 Task: Send email   from  to Email0091 with a subject Subject0091 and add a message Message0091
Action: Mouse moved to (418, 441)
Screenshot: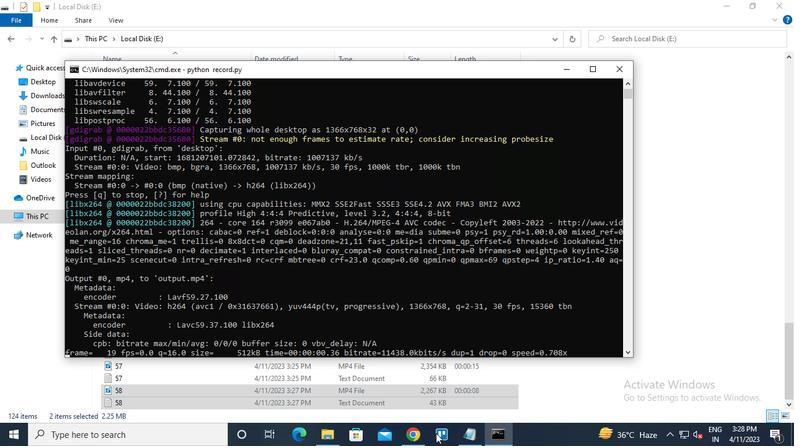 
Action: Mouse pressed left at (418, 441)
Screenshot: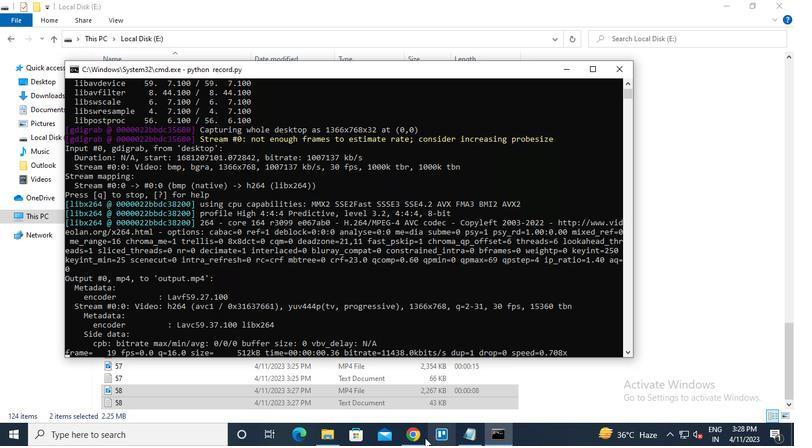 
Action: Mouse moved to (102, 98)
Screenshot: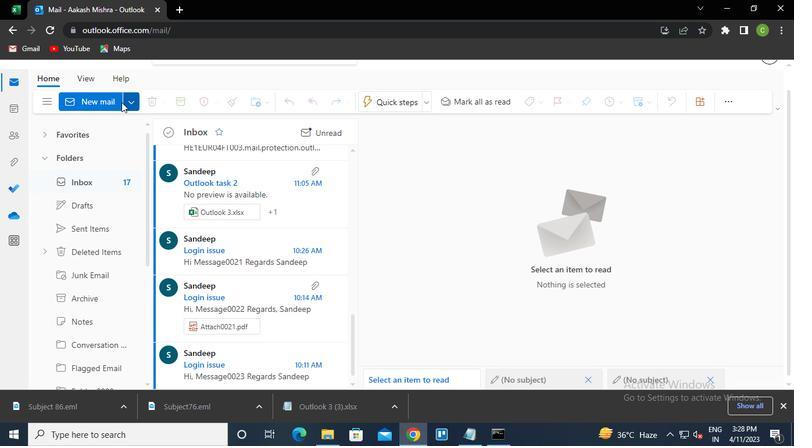 
Action: Mouse pressed left at (102, 98)
Screenshot: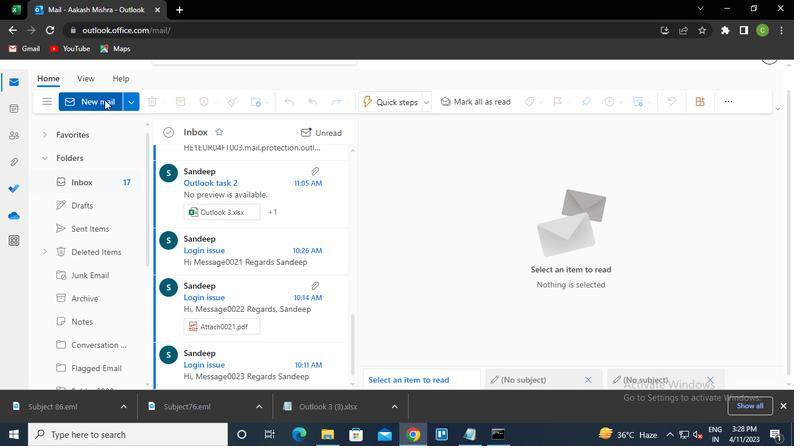 
Action: Mouse moved to (464, 184)
Screenshot: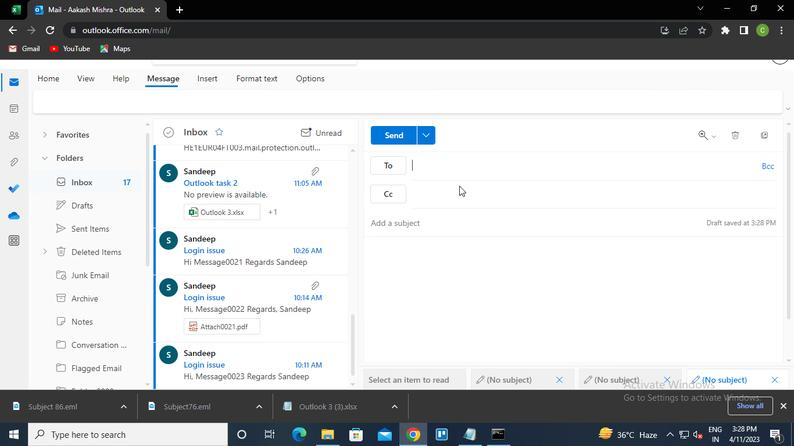 
Action: Keyboard e
Screenshot: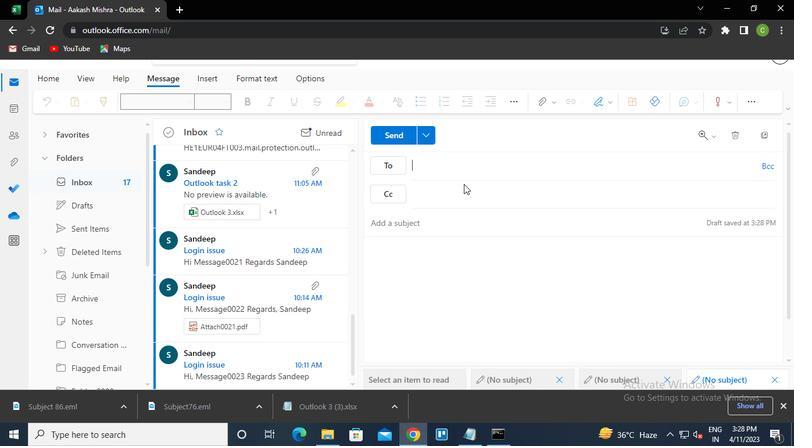 
Action: Keyboard m
Screenshot: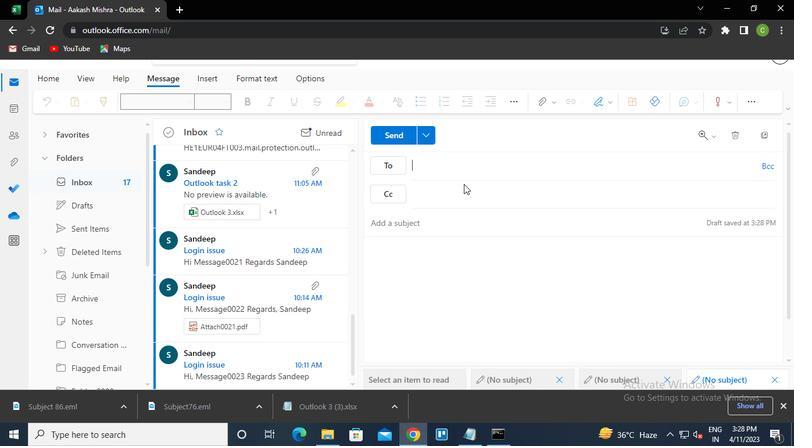 
Action: Keyboard a
Screenshot: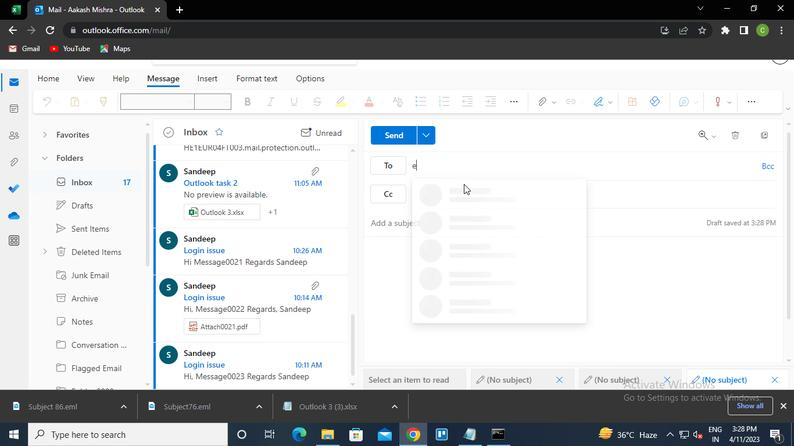 
Action: Keyboard i
Screenshot: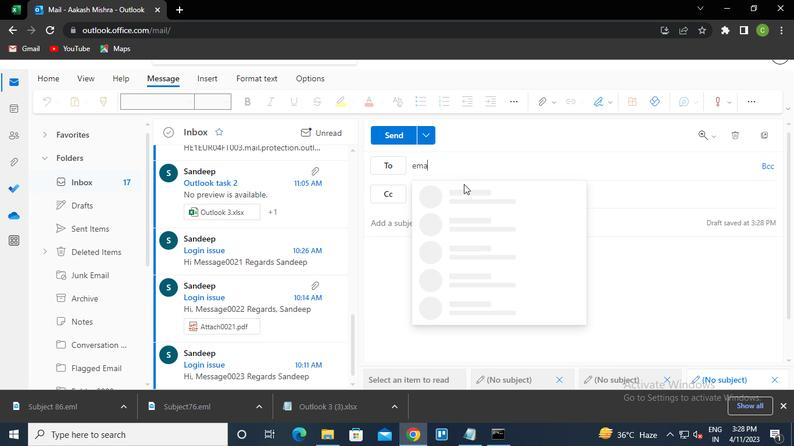 
Action: Keyboard l
Screenshot: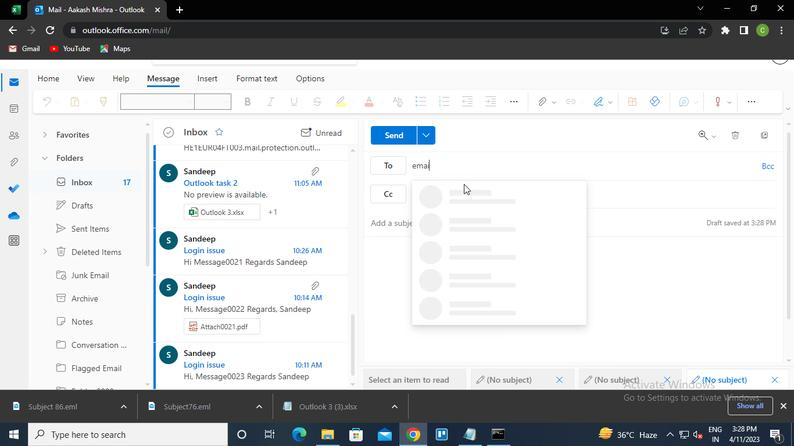 
Action: Keyboard <105>
Screenshot: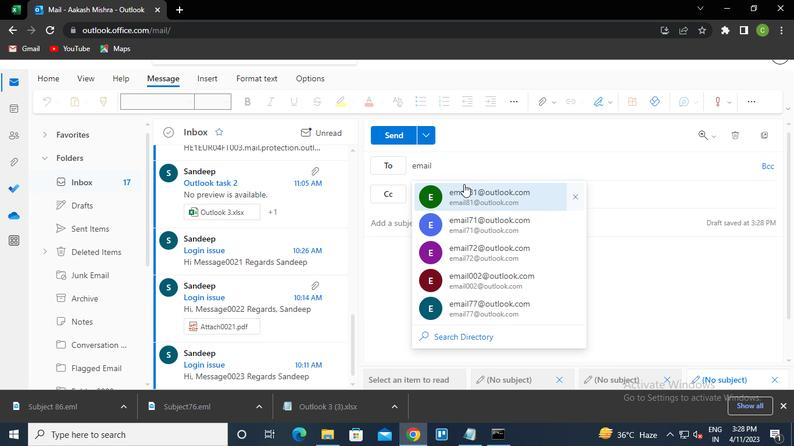 
Action: Keyboard <97>
Screenshot: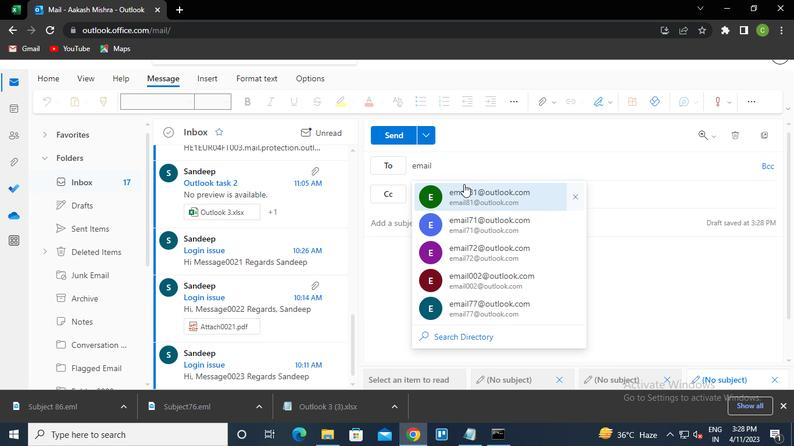 
Action: Keyboard Key.shift
Screenshot: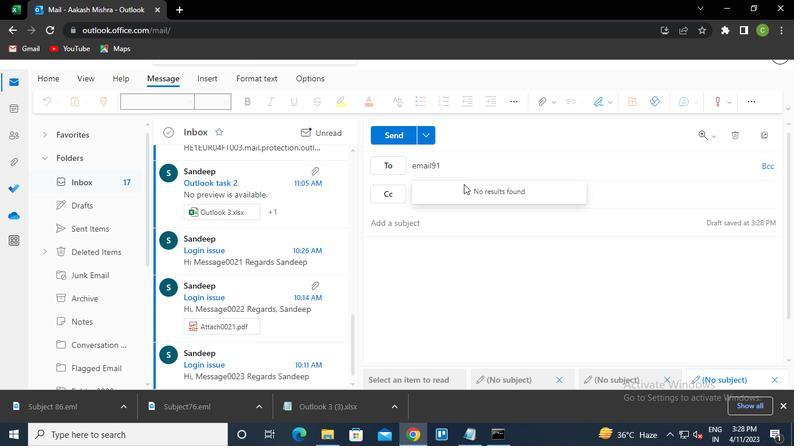 
Action: Keyboard @
Screenshot: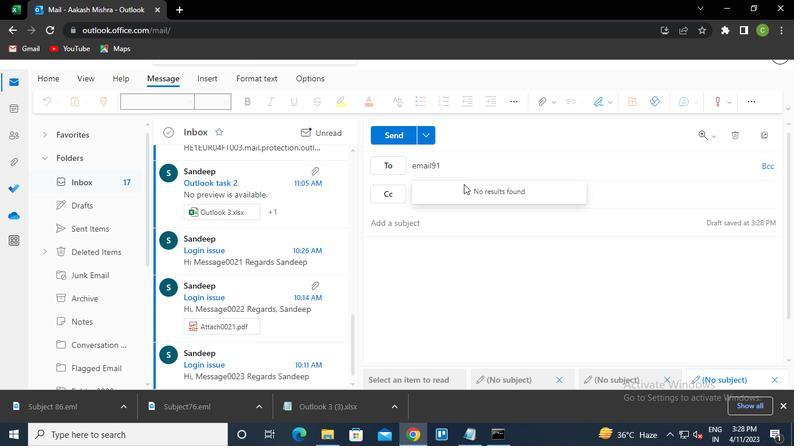 
Action: Keyboard g
Screenshot: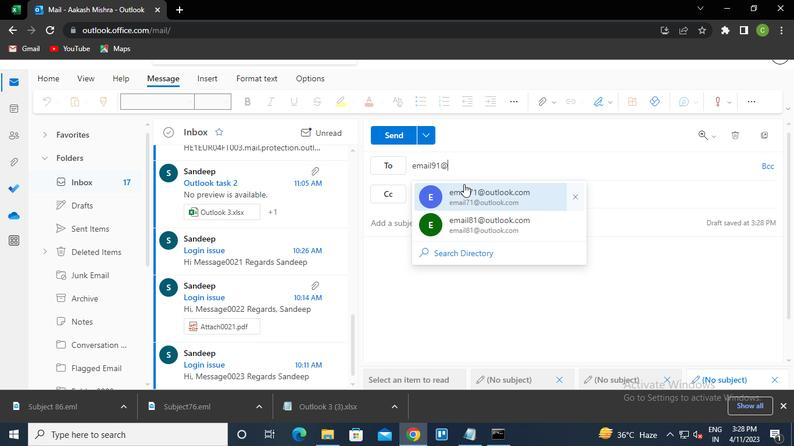 
Action: Keyboard m
Screenshot: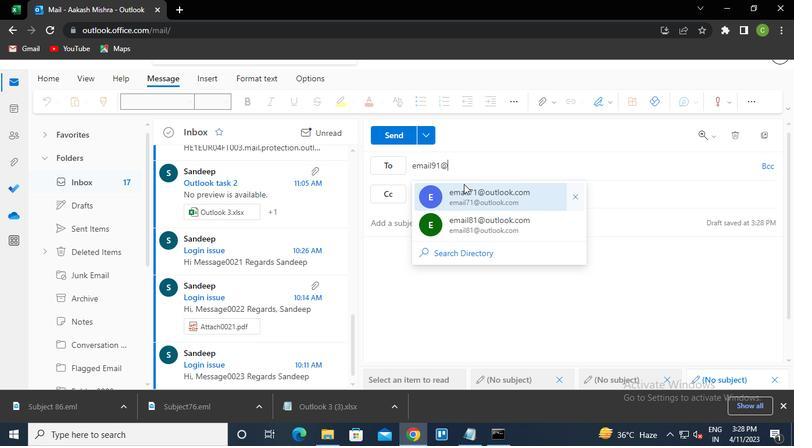 
Action: Keyboard a
Screenshot: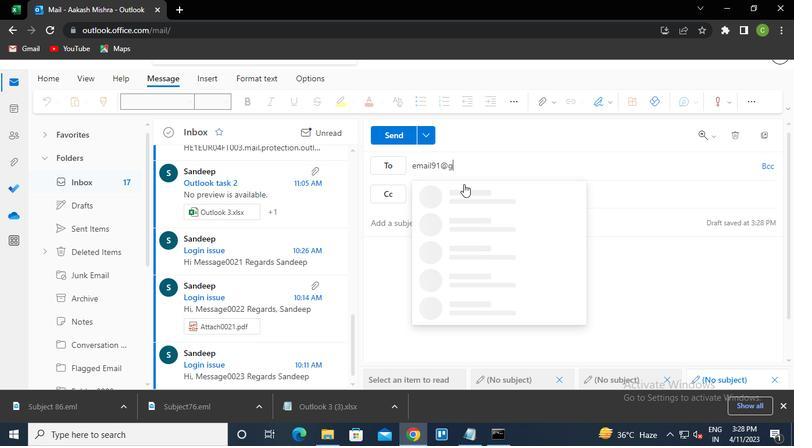 
Action: Keyboard i
Screenshot: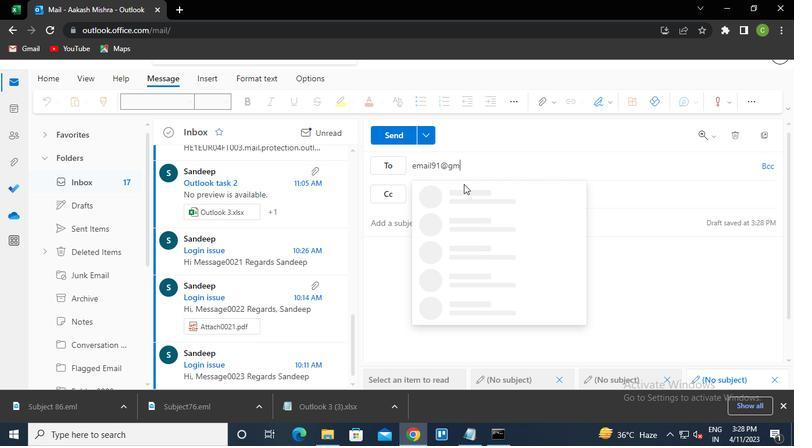 
Action: Keyboard l
Screenshot: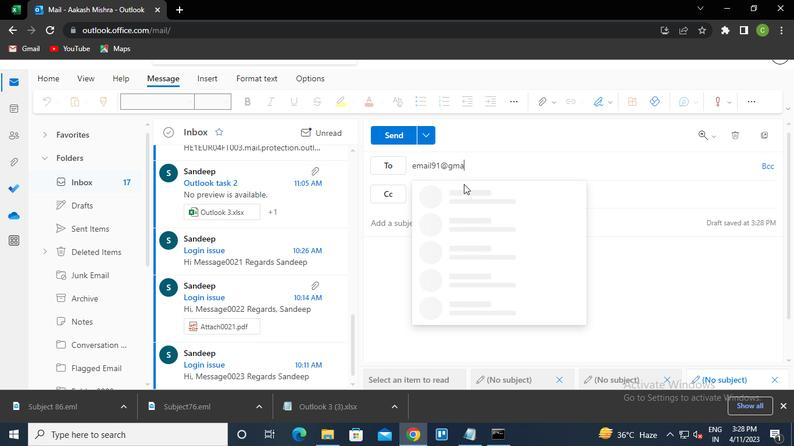 
Action: Keyboard .
Screenshot: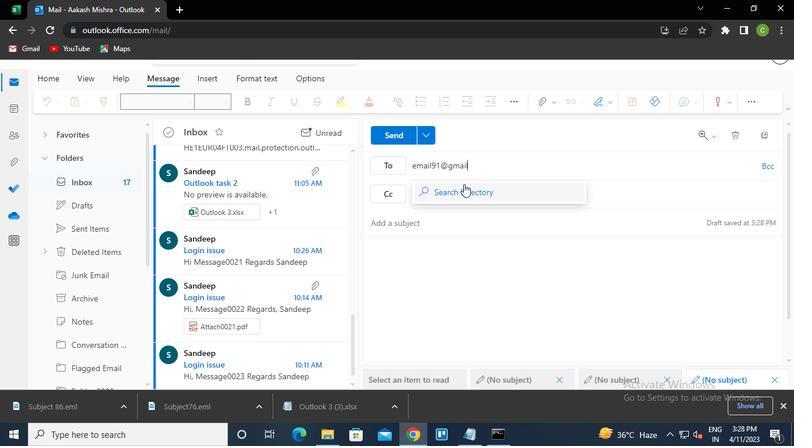 
Action: Keyboard c
Screenshot: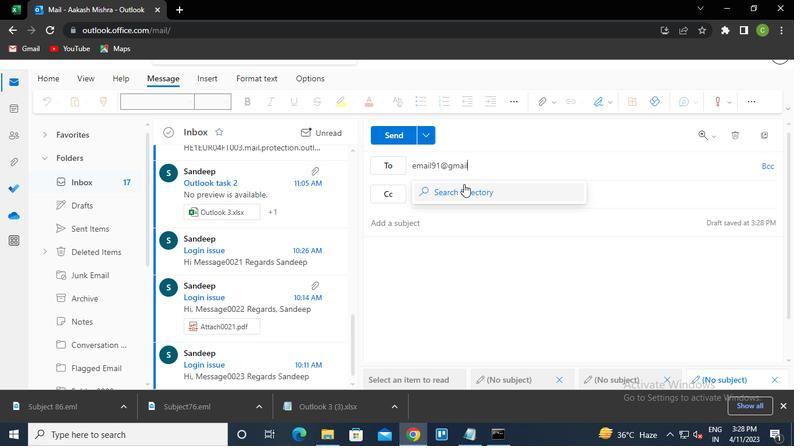 
Action: Keyboard o
Screenshot: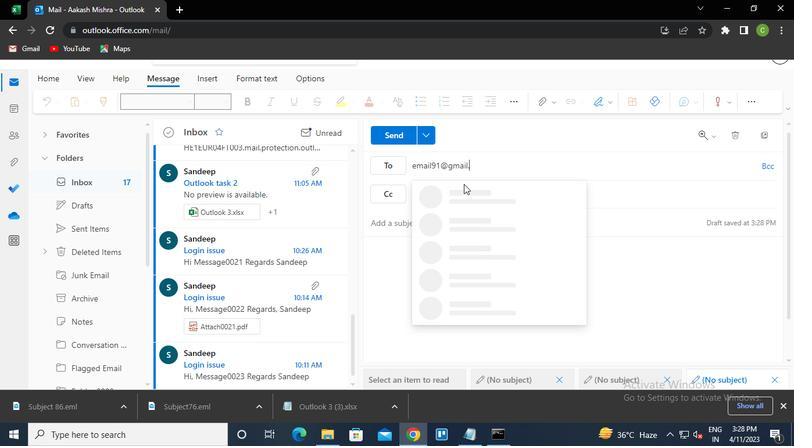 
Action: Keyboard m
Screenshot: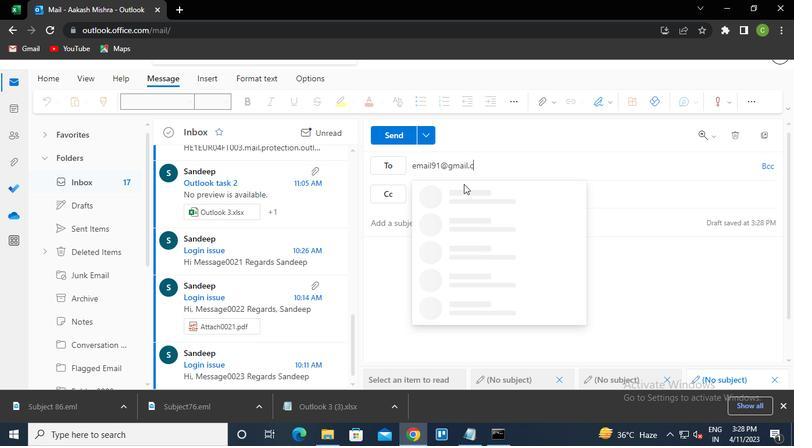 
Action: Keyboard Key.enter
Screenshot: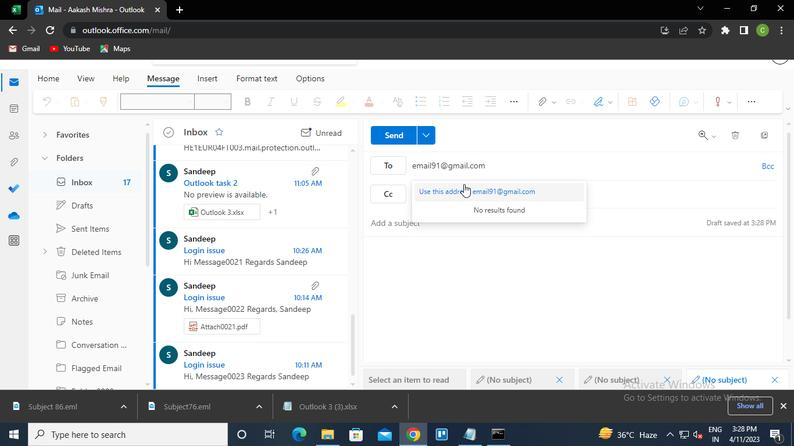 
Action: Mouse moved to (427, 232)
Screenshot: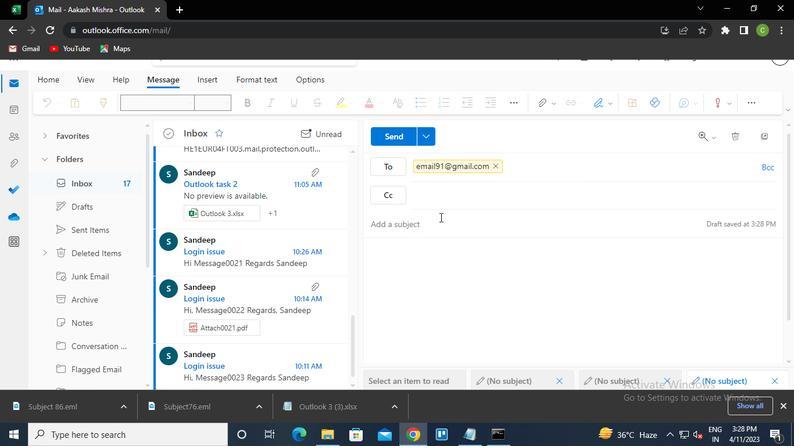 
Action: Mouse pressed left at (427, 232)
Screenshot: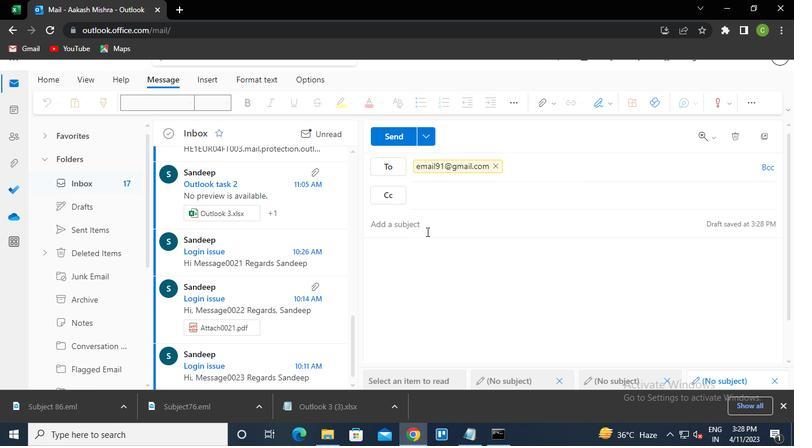 
Action: Keyboard Key.caps_lock
Screenshot: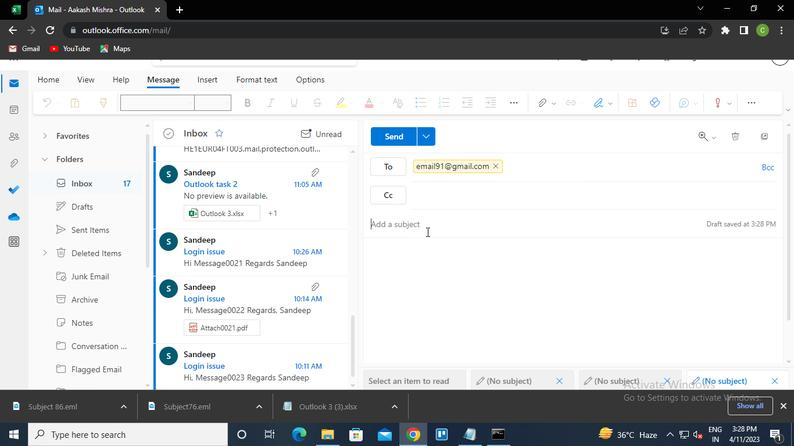 
Action: Keyboard s
Screenshot: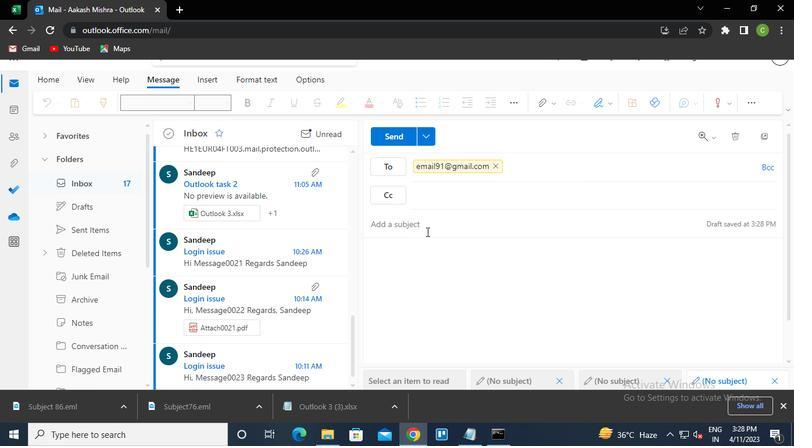
Action: Keyboard Key.caps_lock
Screenshot: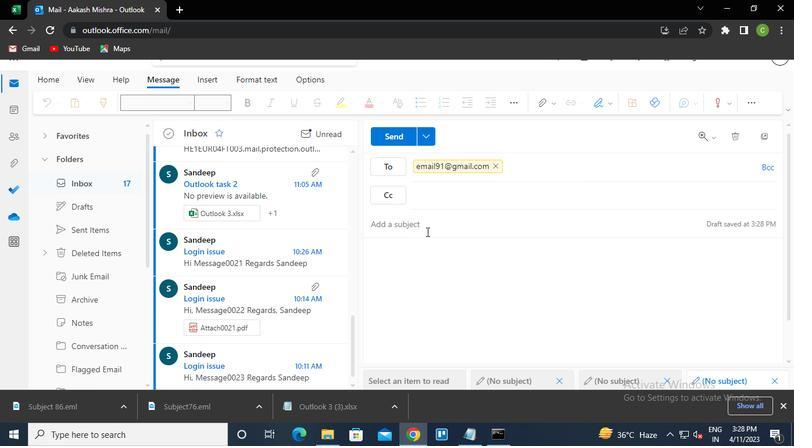 
Action: Keyboard u
Screenshot: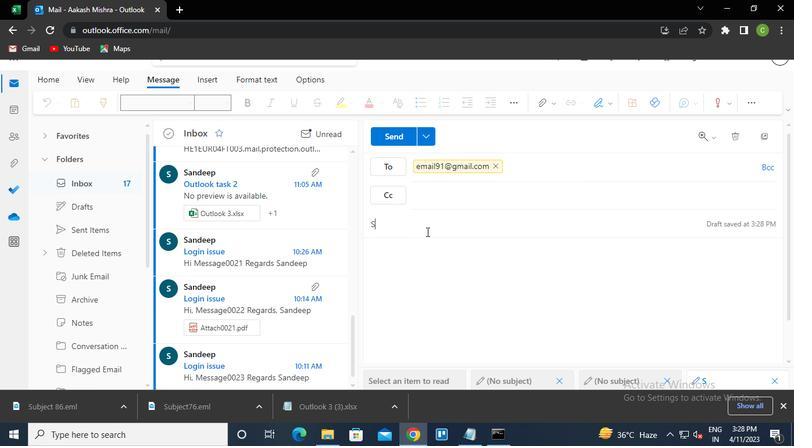 
Action: Keyboard b
Screenshot: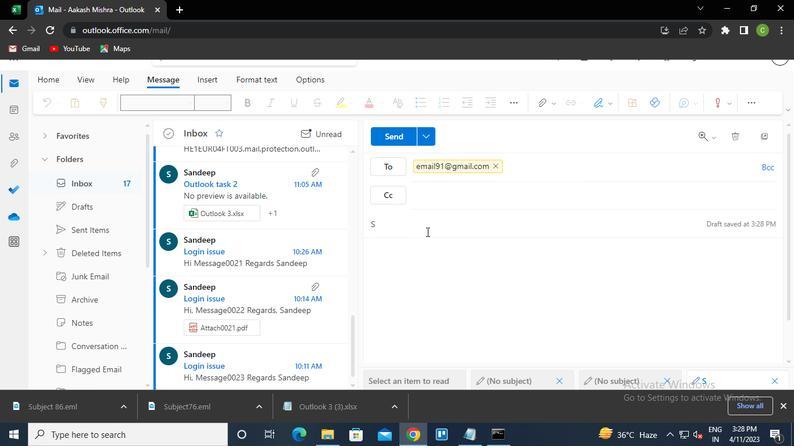 
Action: Keyboard j
Screenshot: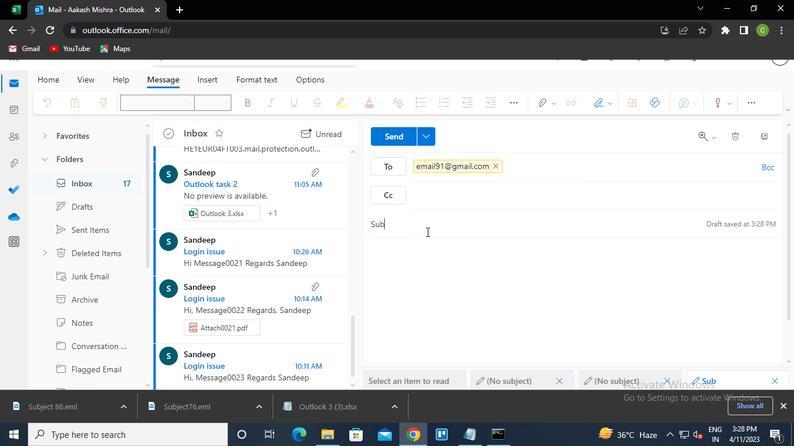 
Action: Keyboard e
Screenshot: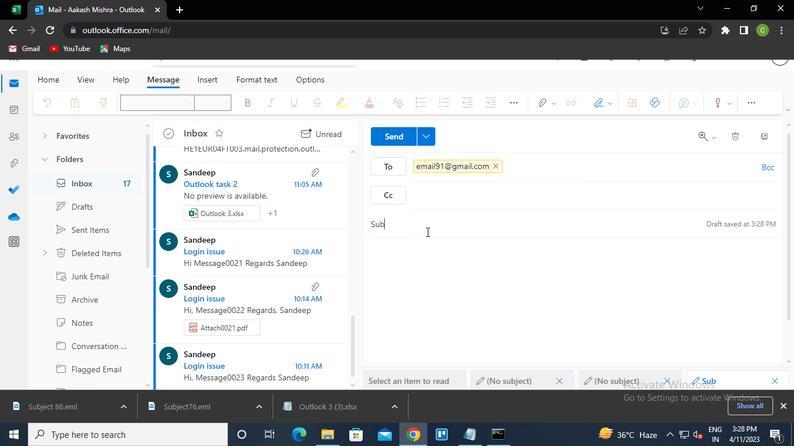 
Action: Keyboard c
Screenshot: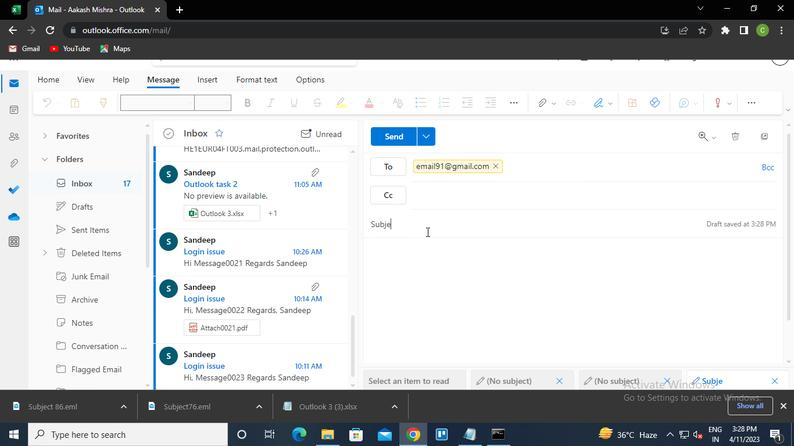 
Action: Keyboard t
Screenshot: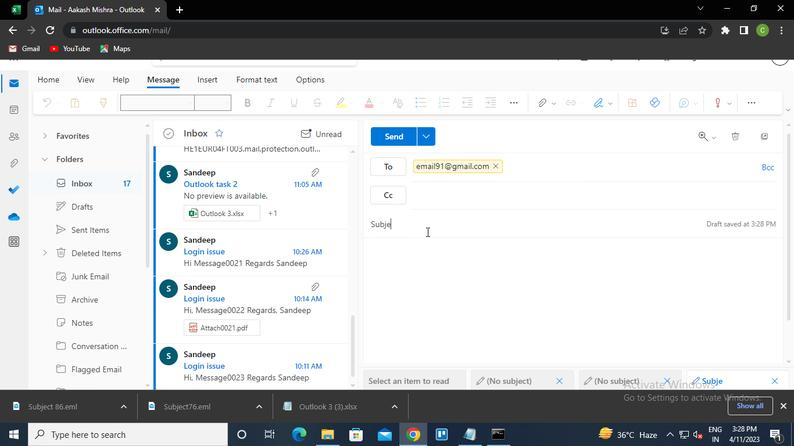 
Action: Keyboard Key.space
Screenshot: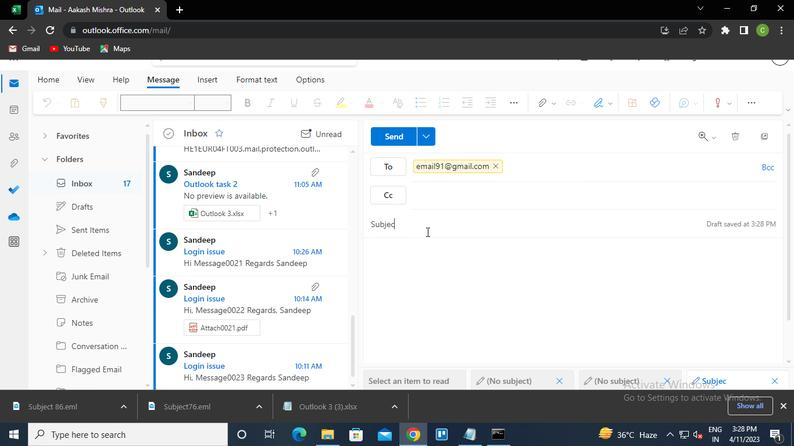 
Action: Keyboard <105>
Screenshot: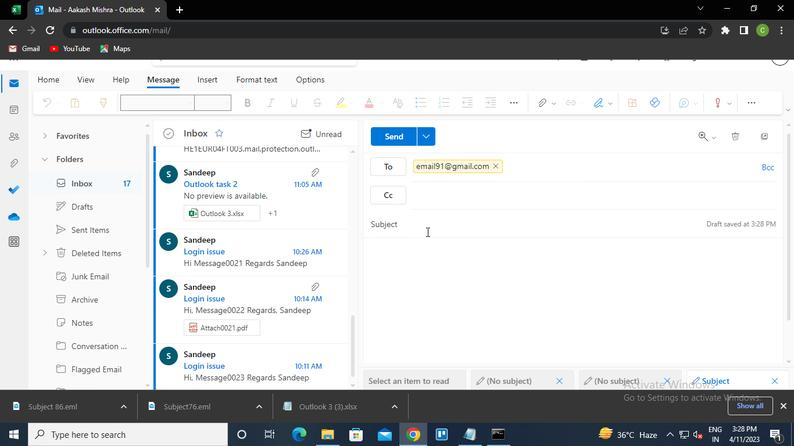 
Action: Keyboard <97>
Screenshot: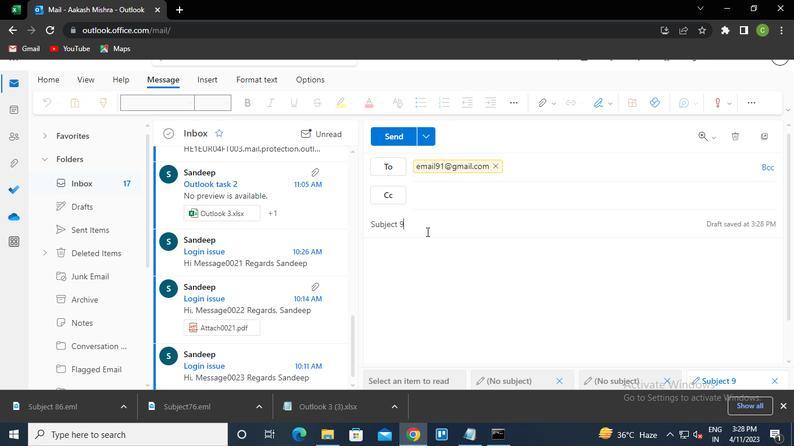 
Action: Mouse moved to (422, 267)
Screenshot: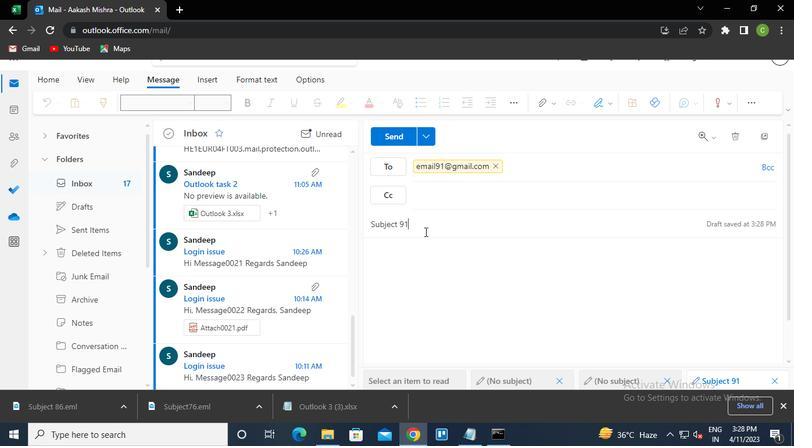 
Action: Mouse pressed left at (422, 267)
Screenshot: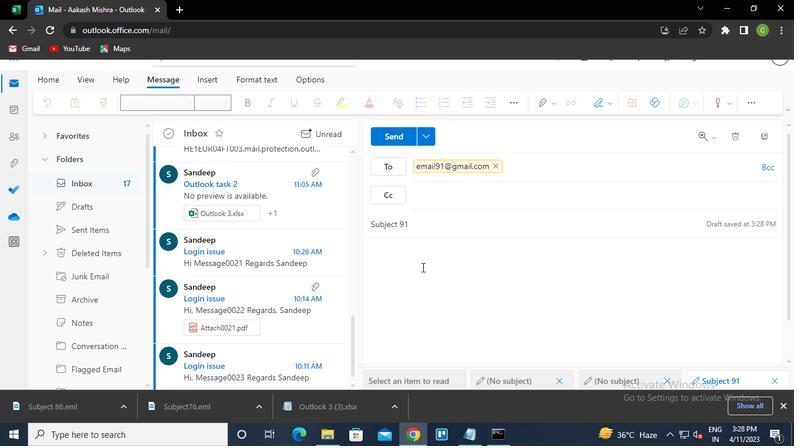 
Action: Keyboard Key.caps_lock
Screenshot: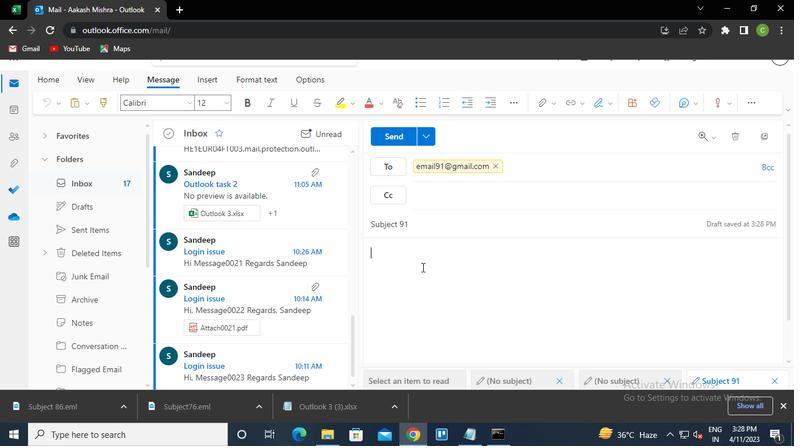 
Action: Keyboard m
Screenshot: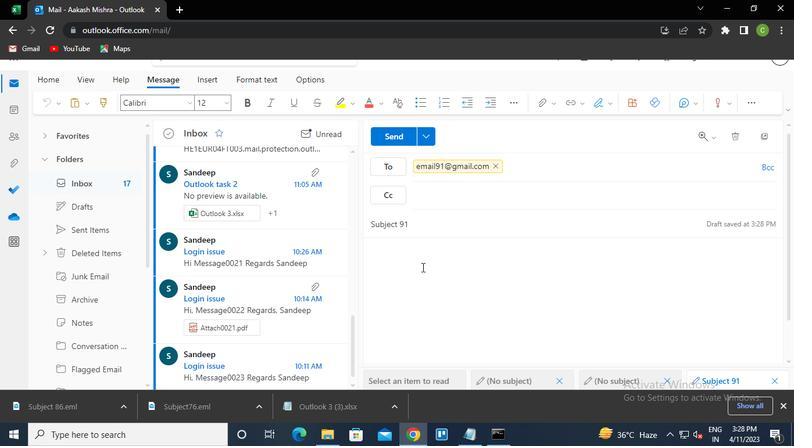 
Action: Keyboard Key.caps_lock
Screenshot: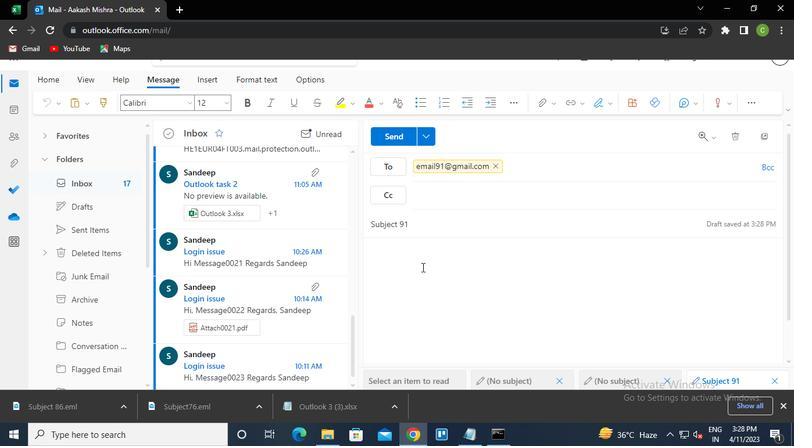 
Action: Keyboard e
Screenshot: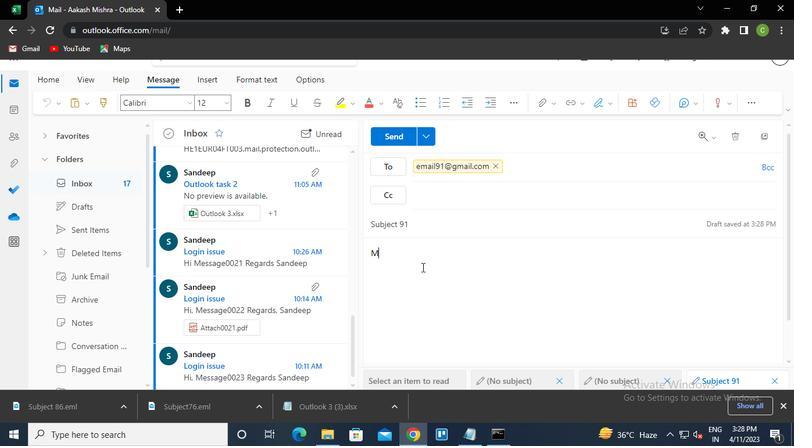 
Action: Keyboard s
Screenshot: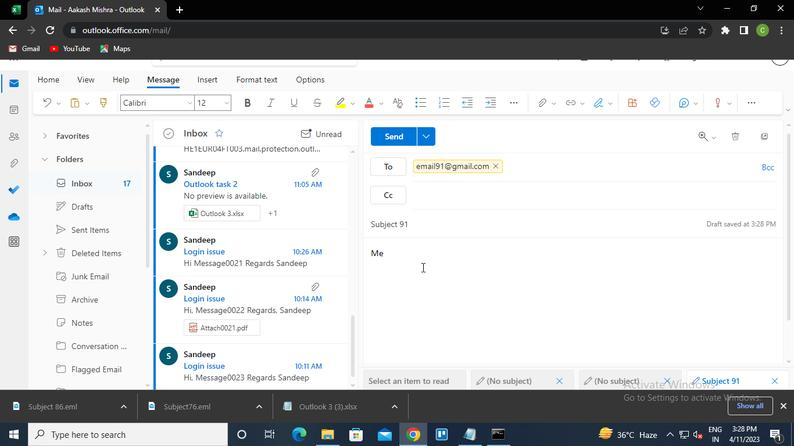 
Action: Keyboard s
Screenshot: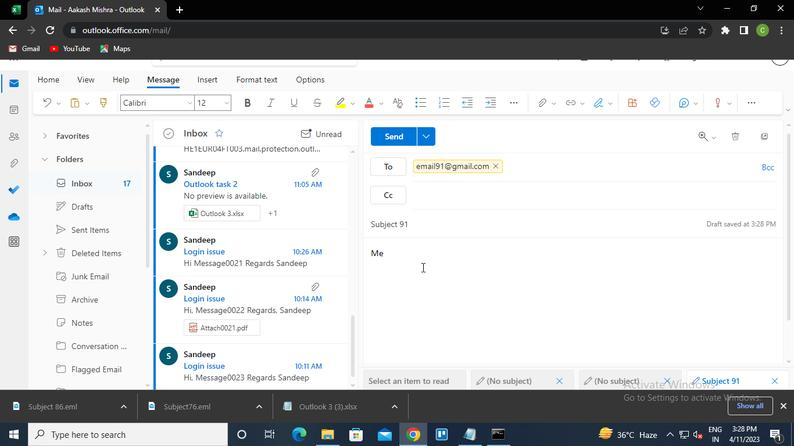 
Action: Keyboard a
Screenshot: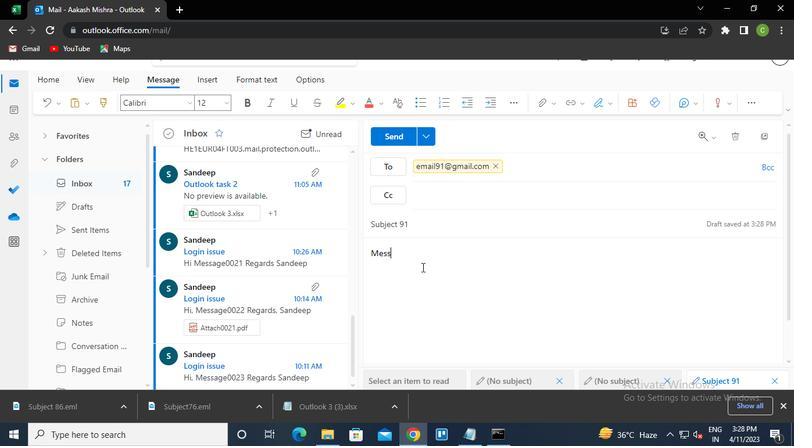 
Action: Keyboard g
Screenshot: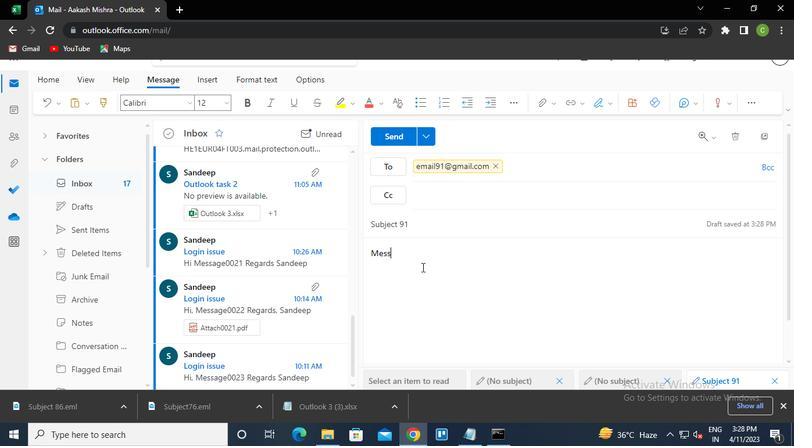 
Action: Keyboard e
Screenshot: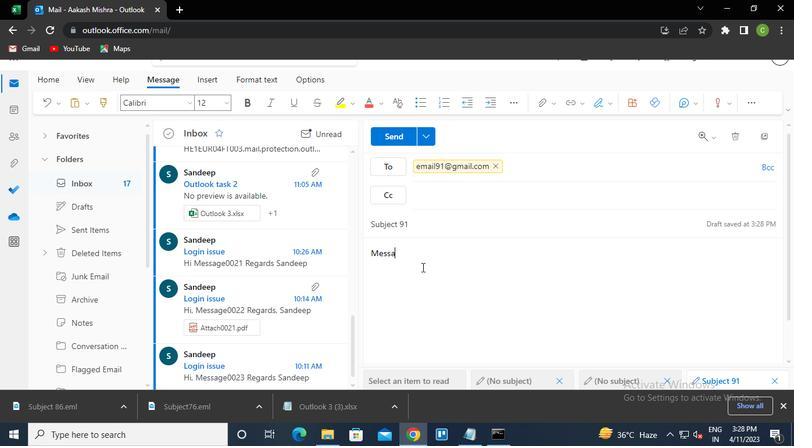 
Action: Keyboard Key.space
Screenshot: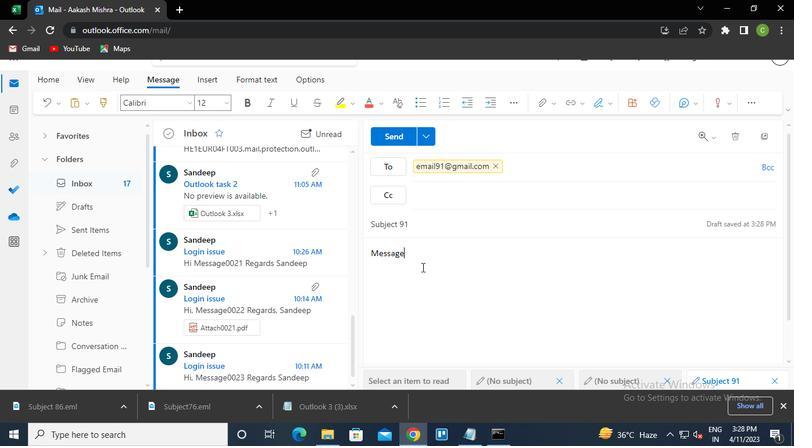 
Action: Keyboard <105>
Screenshot: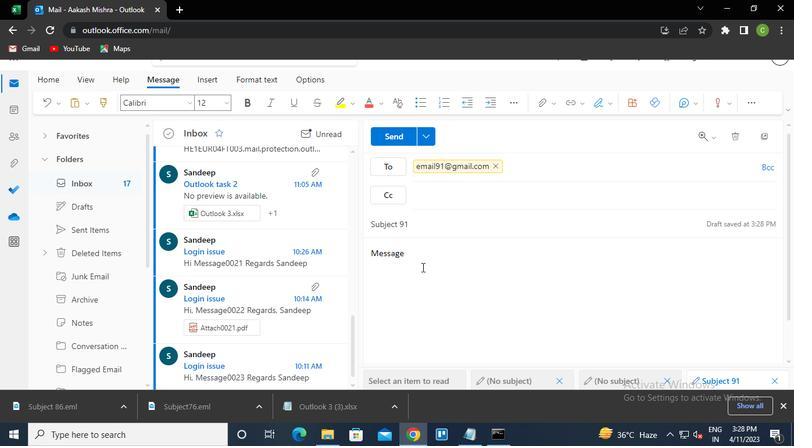 
Action: Keyboard <97>
Screenshot: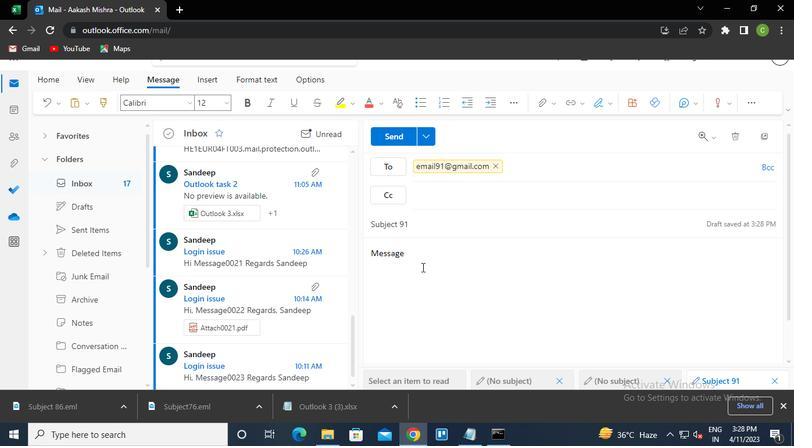 
Action: Mouse moved to (392, 142)
Screenshot: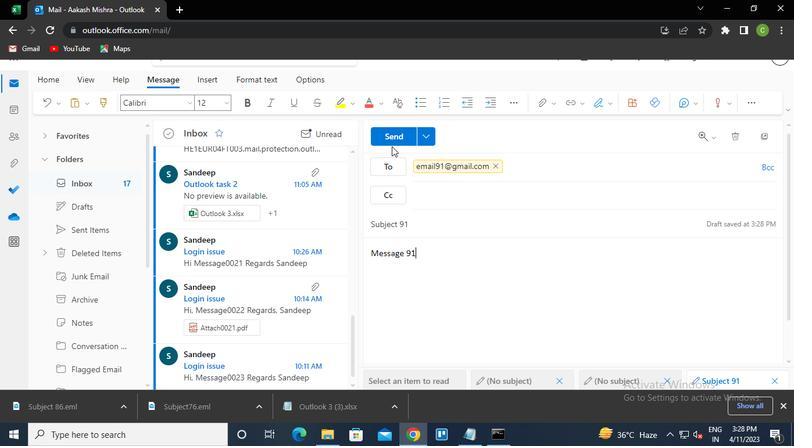 
Action: Mouse pressed left at (392, 142)
Screenshot: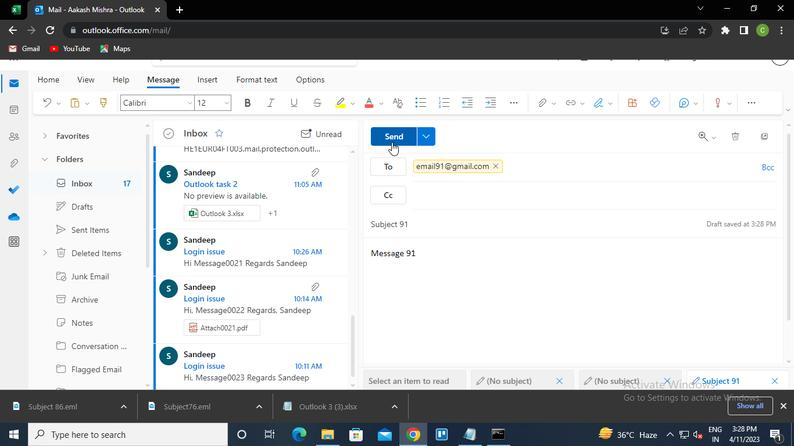 
Action: Mouse moved to (503, 444)
Screenshot: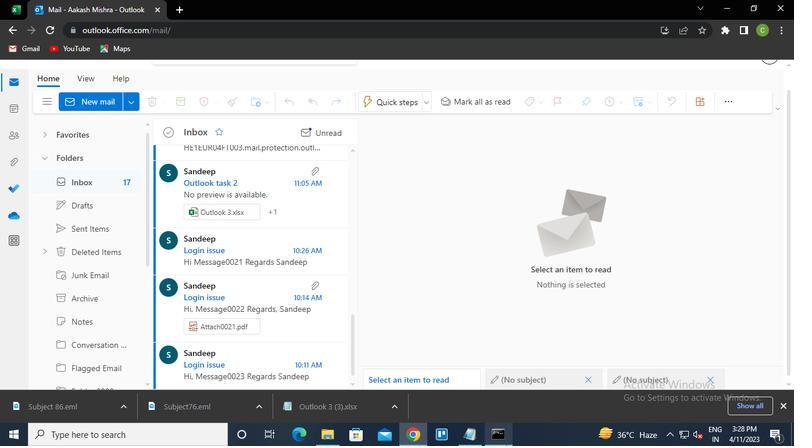 
Action: Mouse pressed left at (503, 444)
Screenshot: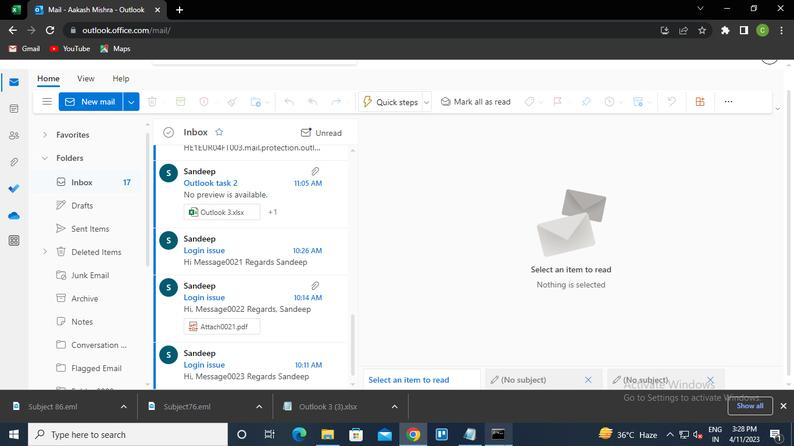 
Action: Mouse moved to (621, 75)
Screenshot: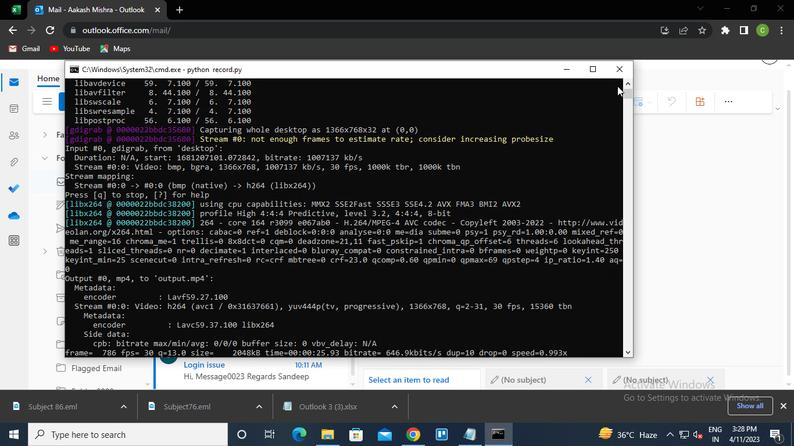 
Action: Mouse pressed left at (621, 75)
Screenshot: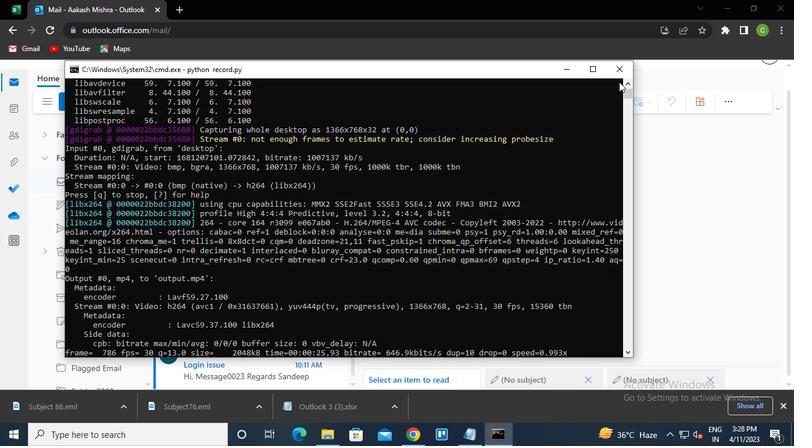 
